 Task: Invite Team Member Softage.1@softage.net to Workspace Event Lighting Rentals. Invite Team Member Softage.2@softage.net to Workspace Event Lighting Rentals. Invite Team Member Softage.3@softage.net to Workspace Event Lighting Rentals. Invite Team Member Softage.4@softage.net to Workspace Event Lighting Rentals
Action: Mouse moved to (922, 117)
Screenshot: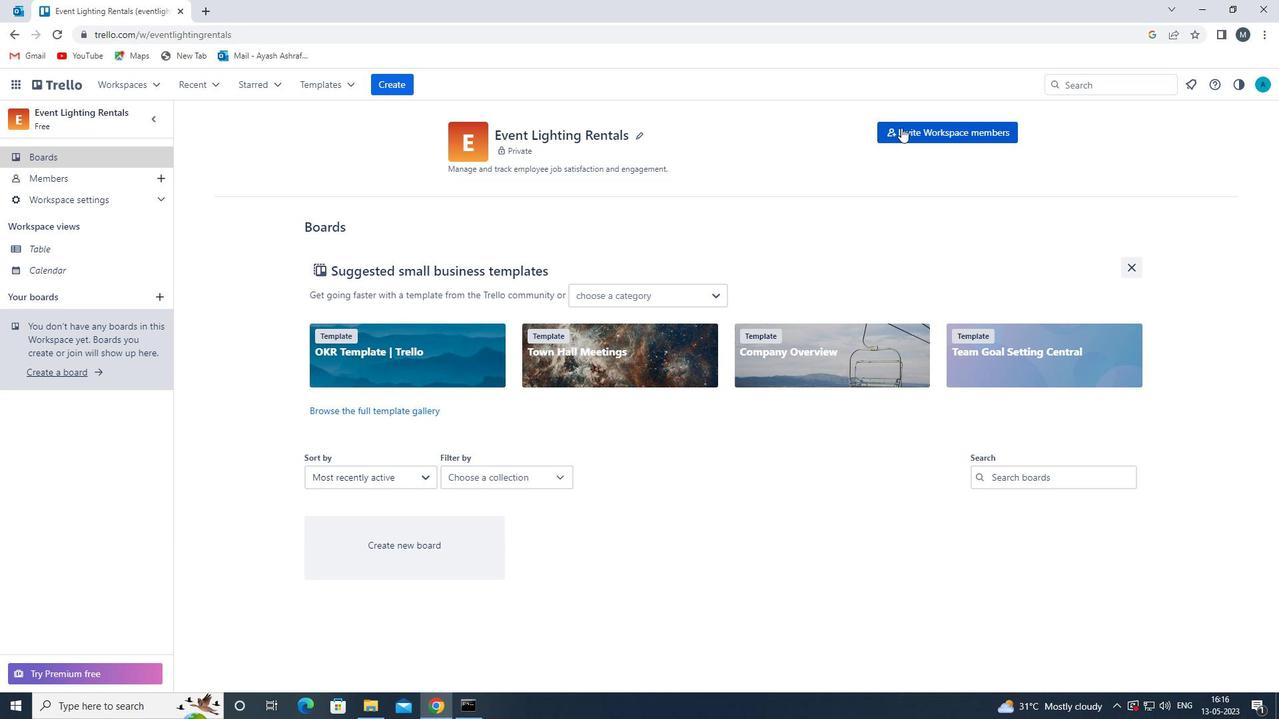 
Action: Mouse pressed left at (922, 117)
Screenshot: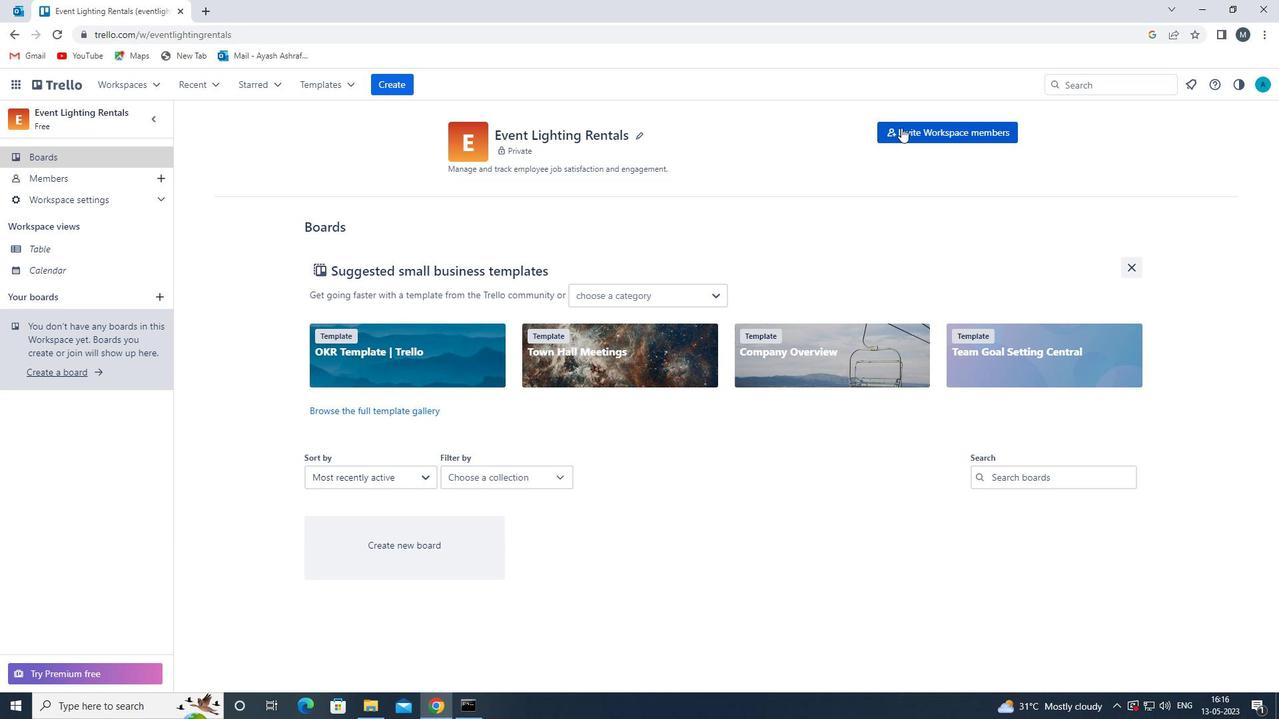 
Action: Mouse moved to (922, 135)
Screenshot: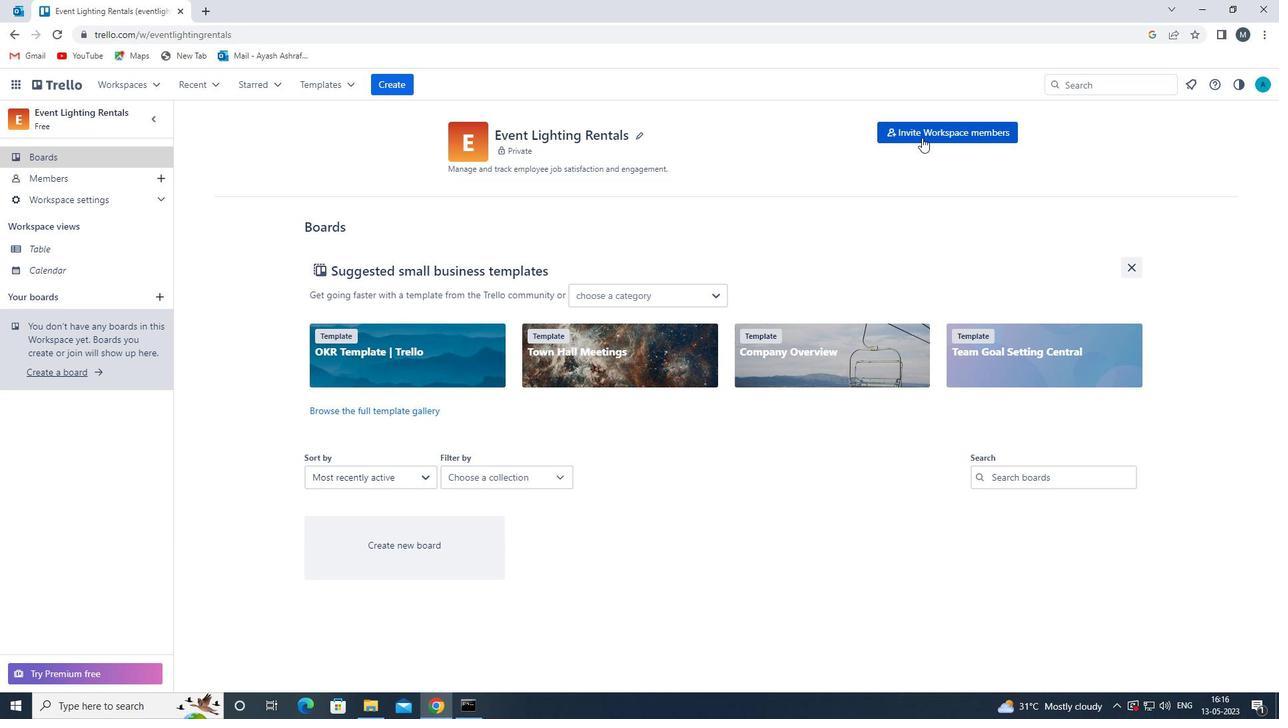 
Action: Mouse pressed left at (922, 135)
Screenshot: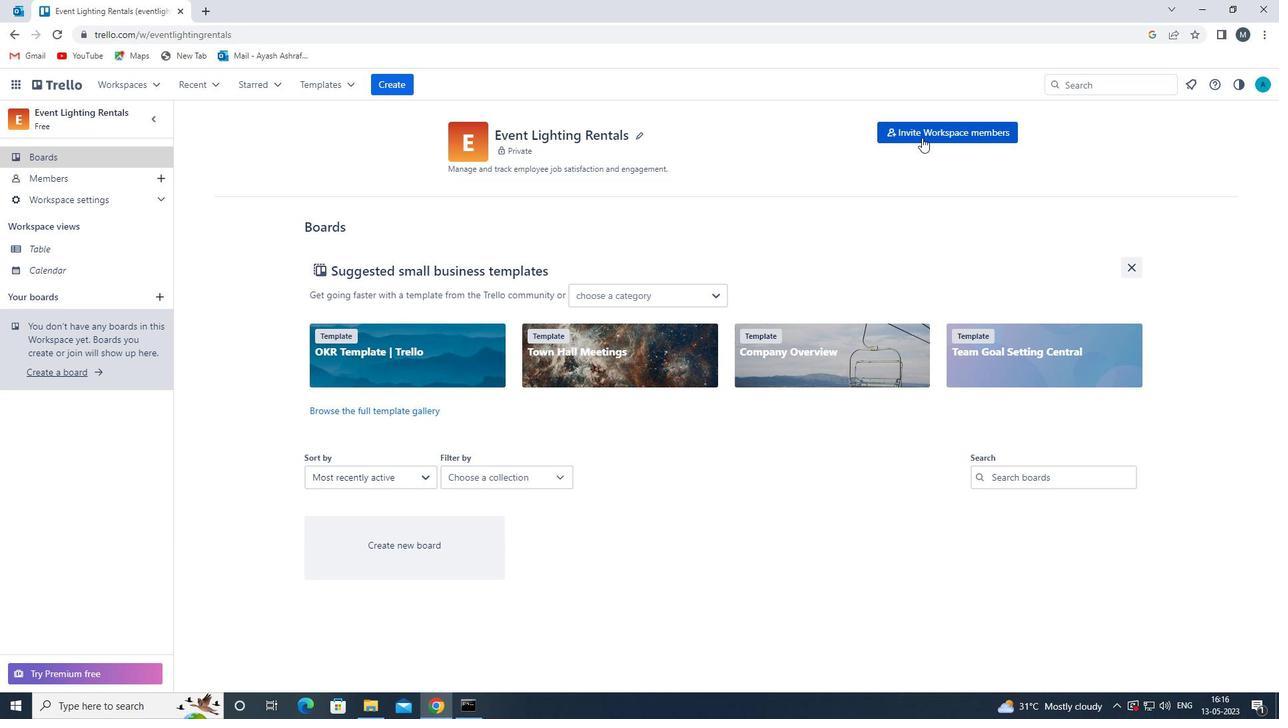 
Action: Mouse moved to (500, 373)
Screenshot: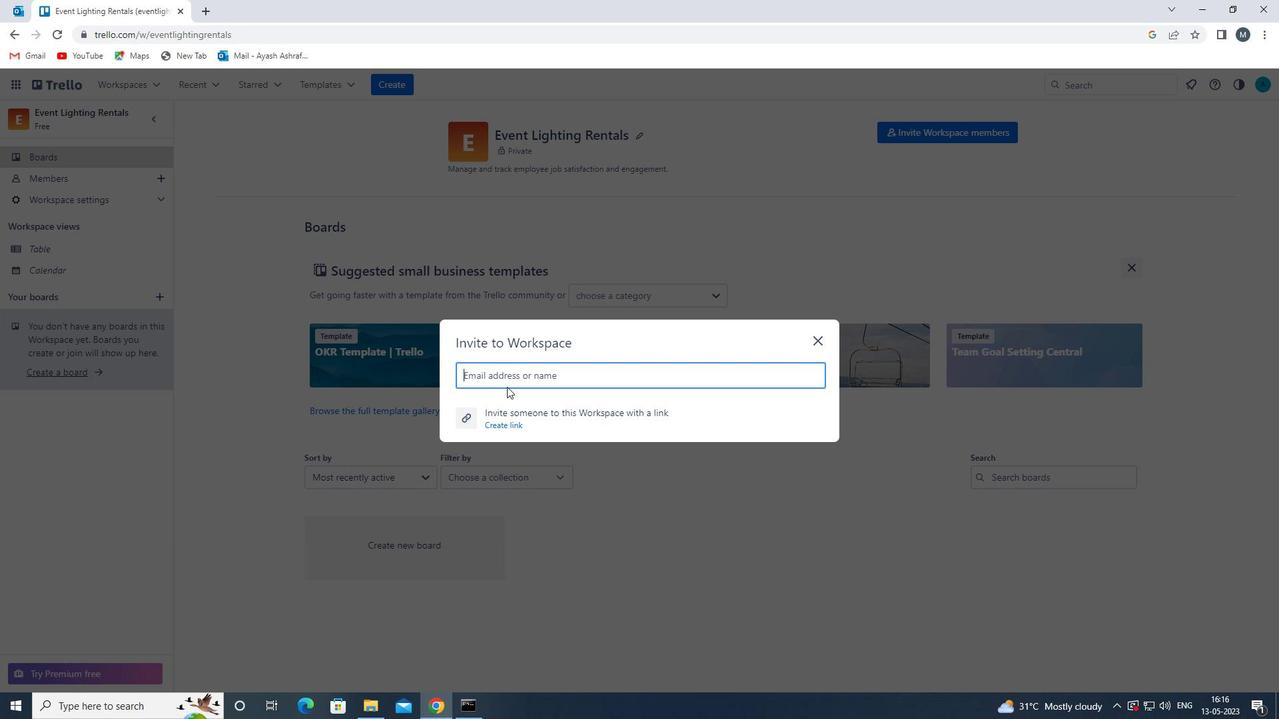 
Action: Mouse pressed left at (500, 373)
Screenshot: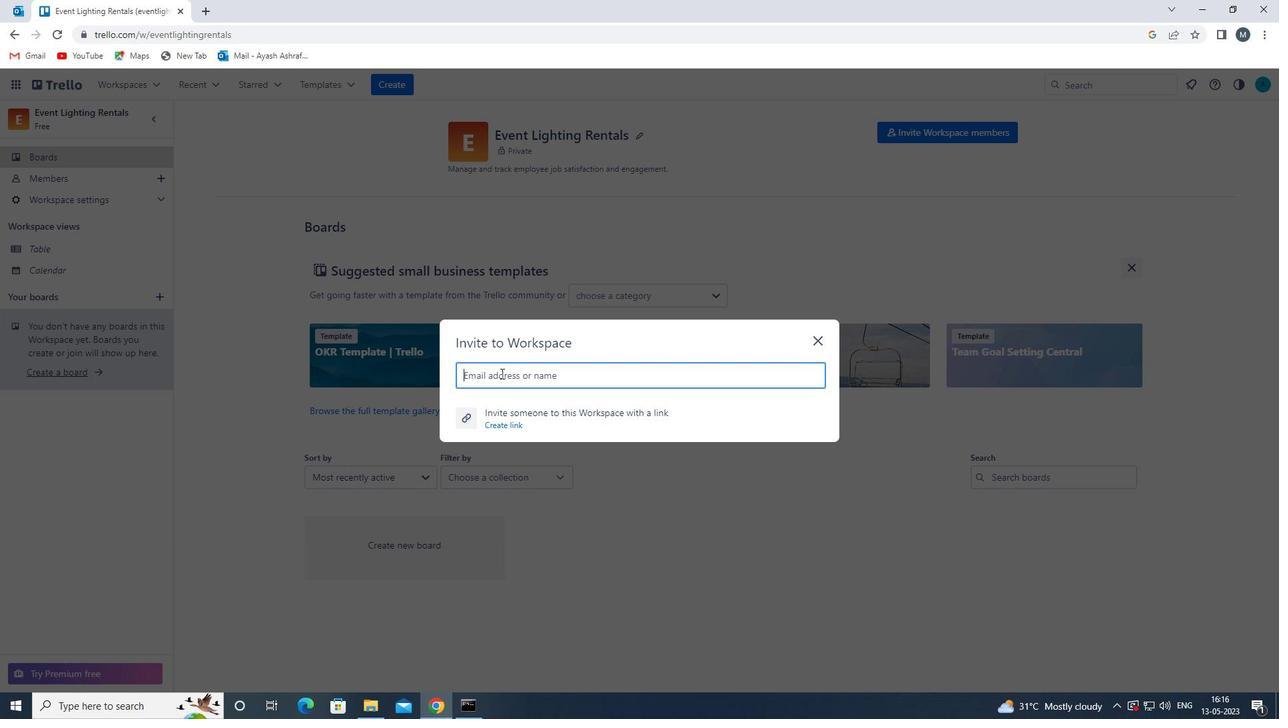 
Action: Key pressed softah<Key.backspace>ge.1<Key.shift><Key.shift><Key.shift><Key.shift><Key.shift><Key.shift><Key.shift>@SOFTAGE.M<Key.backspace>NET<Key.enter>SOFTAH<Key.backspace>GE.2<Key.shift>@SOFTAGE.NET<Key.enter>SOFTAGE.4<Key.shift>@SOFTAGE.NET<Key.enter>SOFTAGE.5
Screenshot: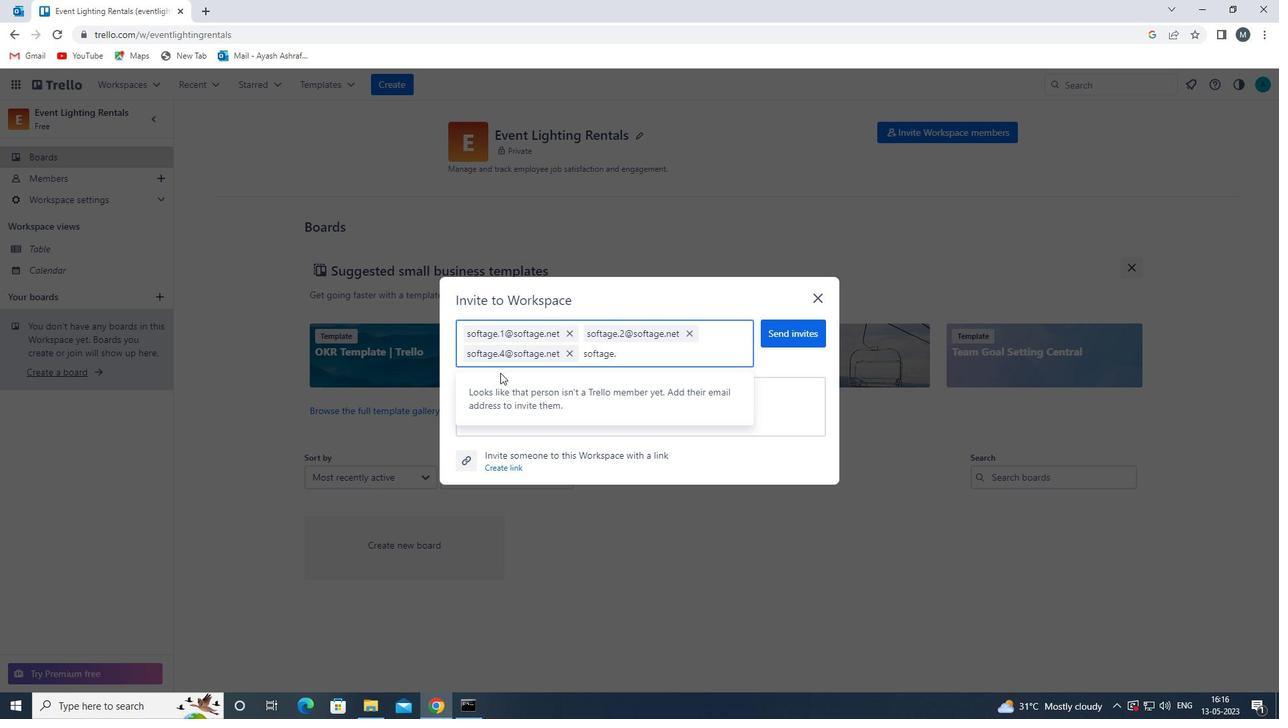 
Action: Mouse moved to (570, 354)
Screenshot: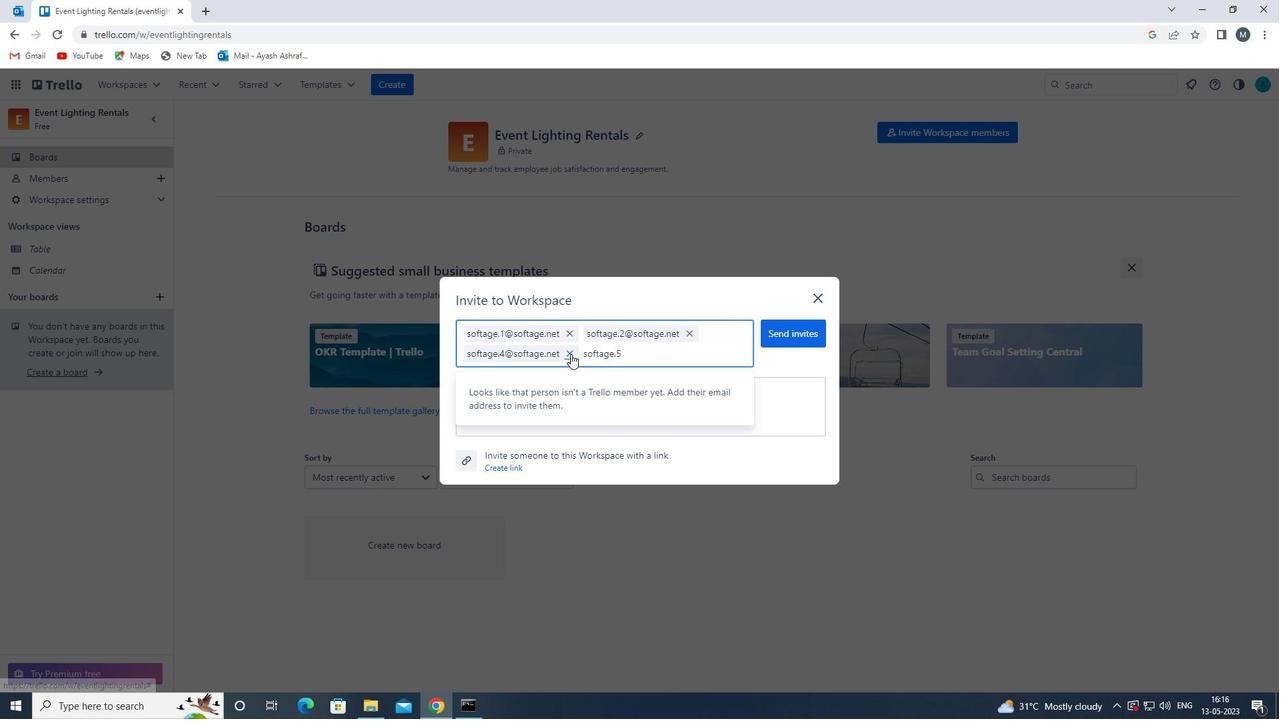 
Action: Mouse pressed left at (570, 354)
Screenshot: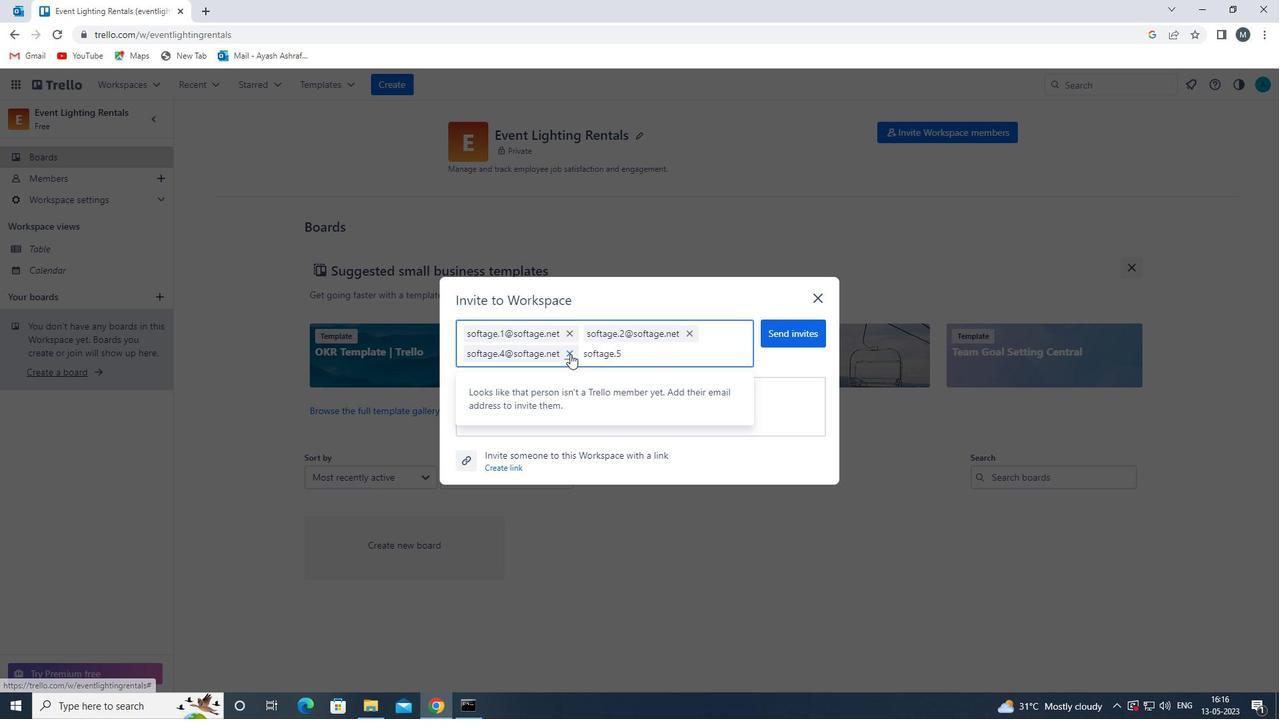 
Action: Mouse moved to (519, 358)
Screenshot: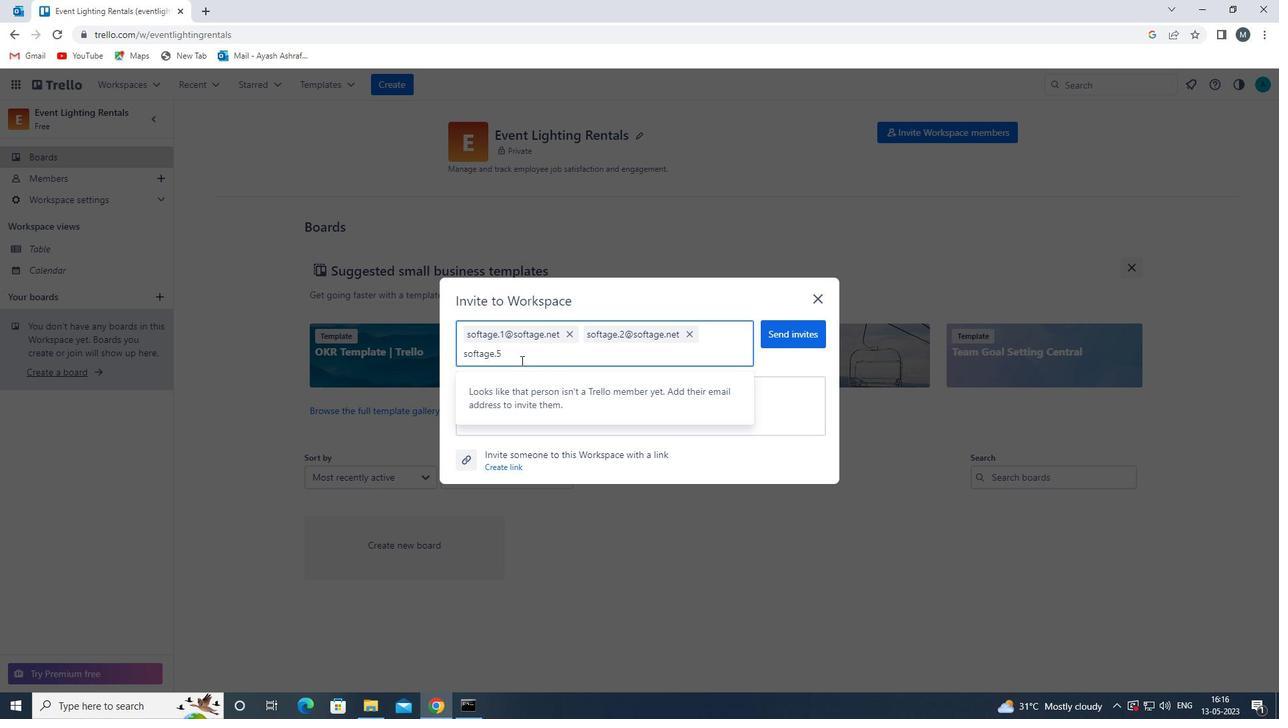 
Action: Mouse pressed left at (519, 358)
Screenshot: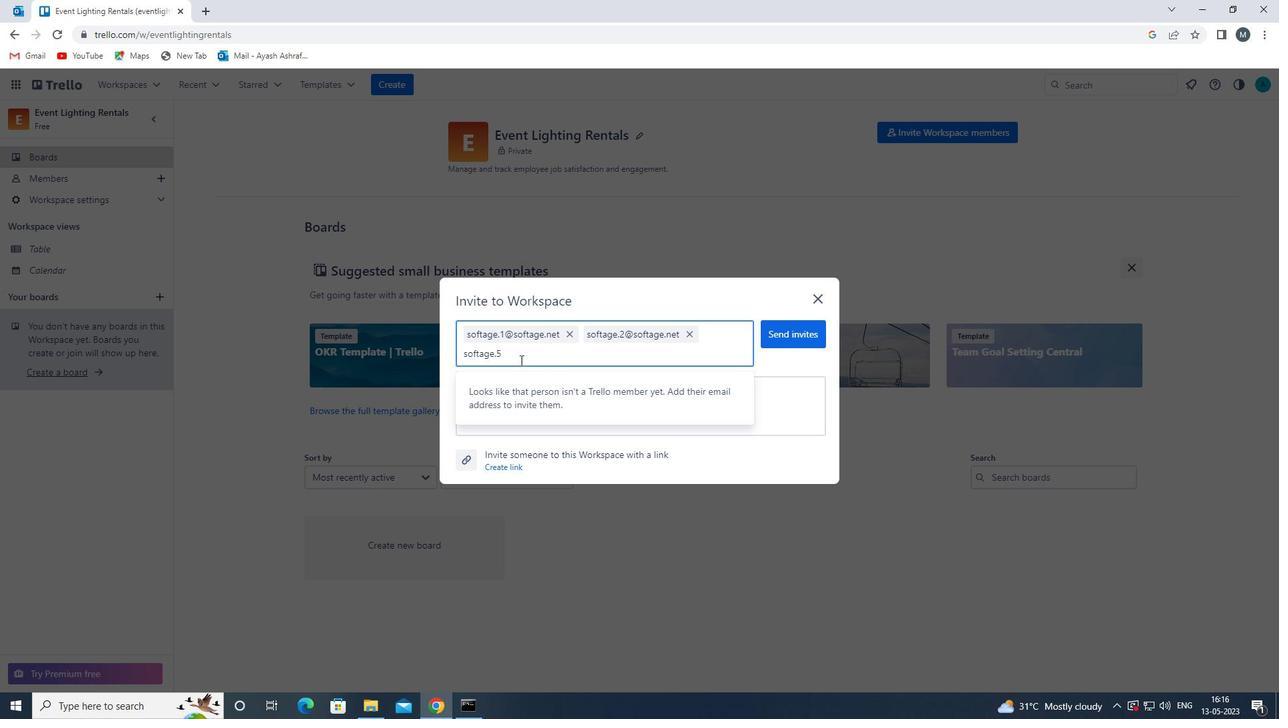 
Action: Key pressed <Key.backspace>3<Key.shift>@SOFTAGE.NET<Key.enter>SOFTAGE.4<Key.shift><Key.shift>@SOFTAGE.NET<Key.enter>
Screenshot: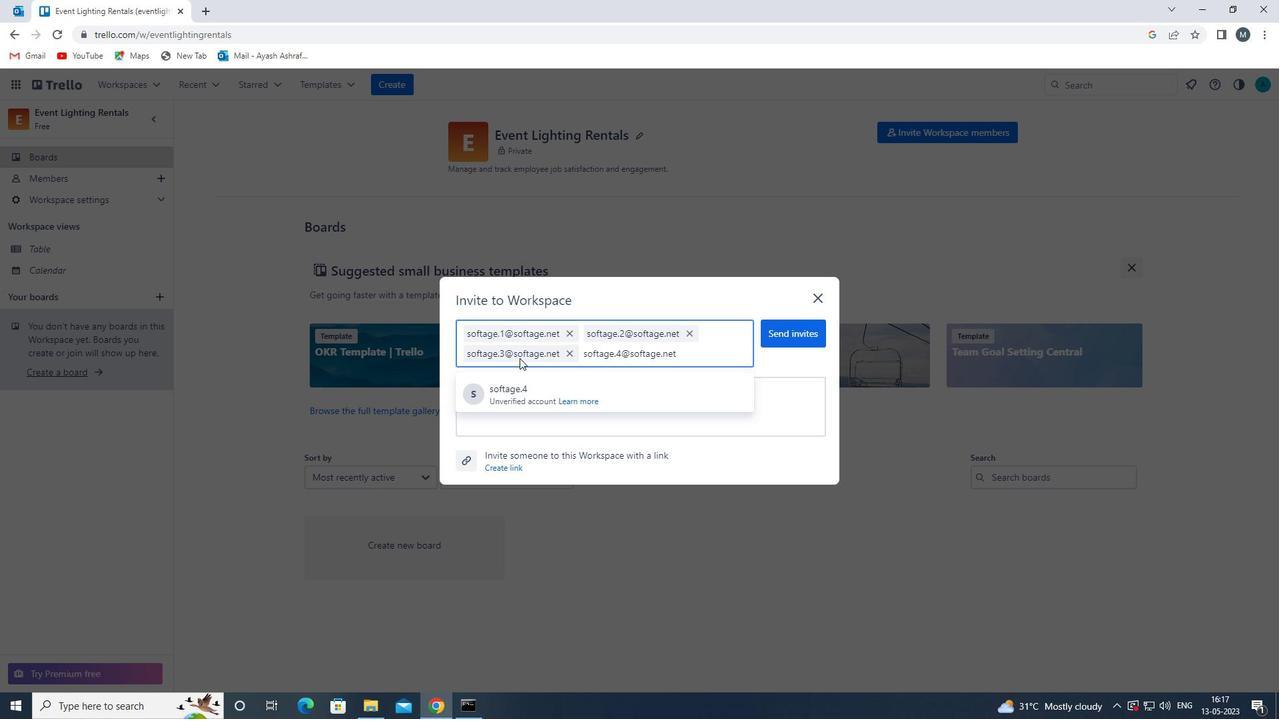 
Action: Mouse moved to (779, 331)
Screenshot: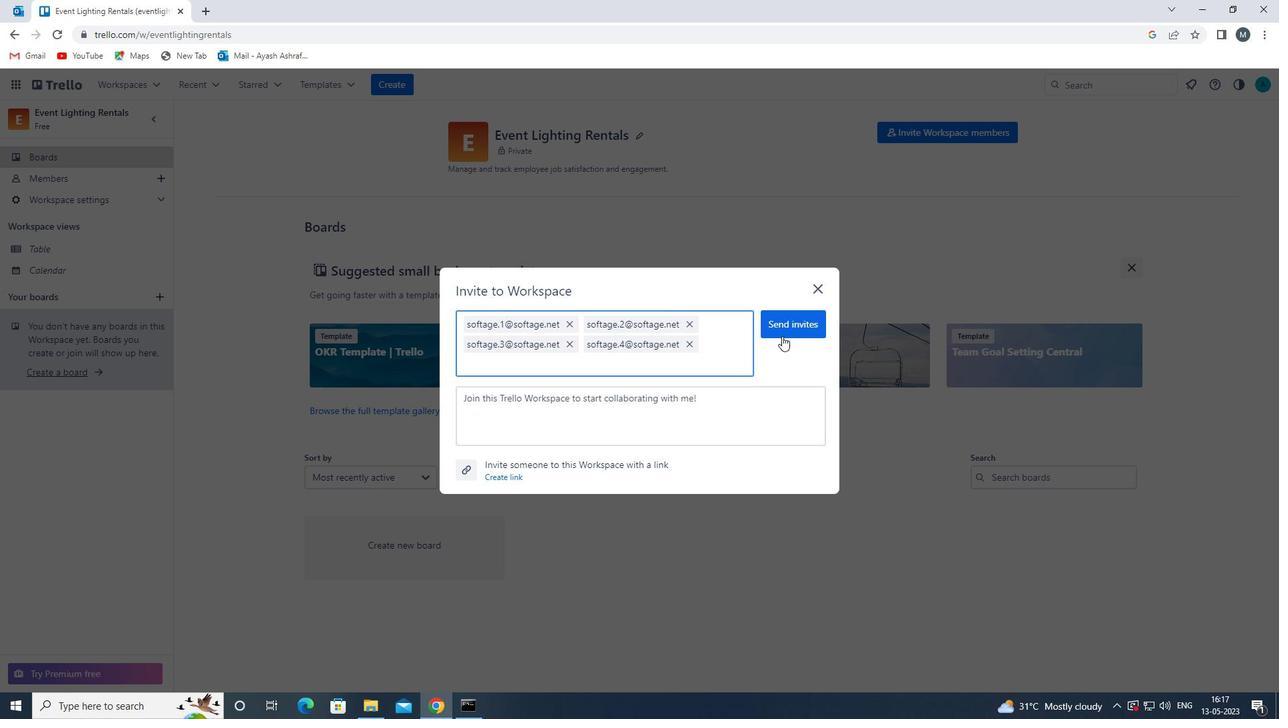
Action: Mouse pressed left at (779, 331)
Screenshot: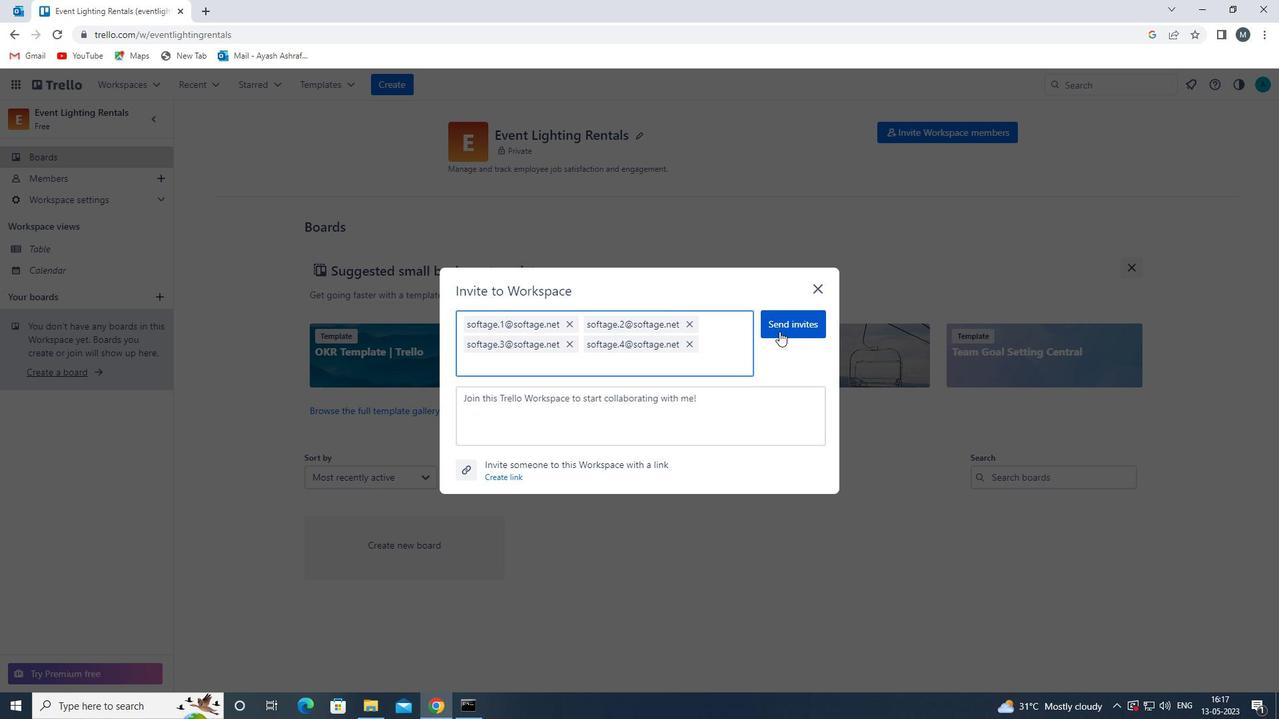 
Action: Mouse moved to (419, 575)
Screenshot: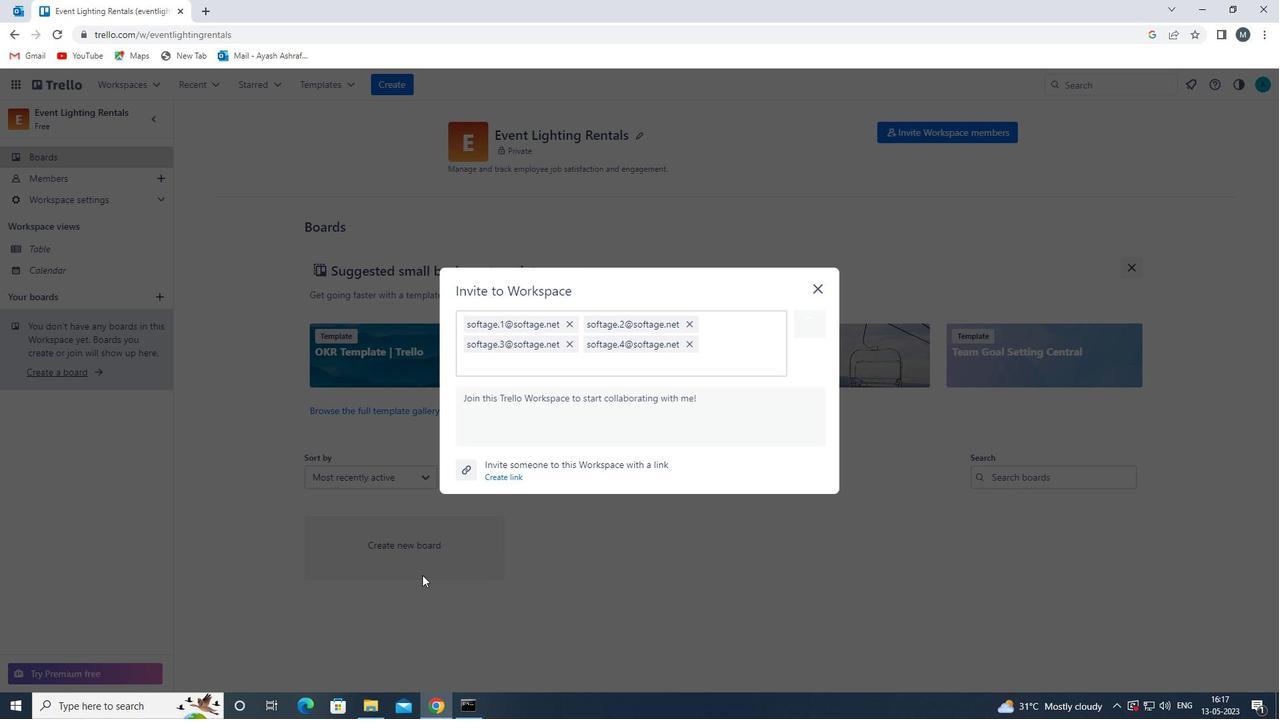 
